 Task: Check the latest deployments from all environments in the repository "Javascript".
Action: Mouse moved to (1012, 217)
Screenshot: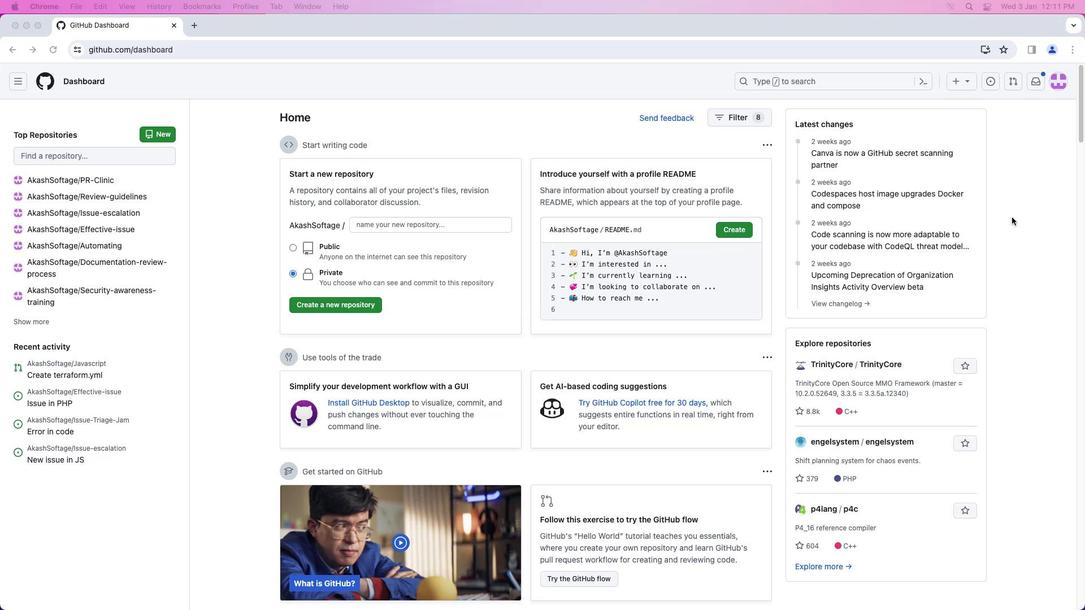 
Action: Mouse pressed left at (1012, 217)
Screenshot: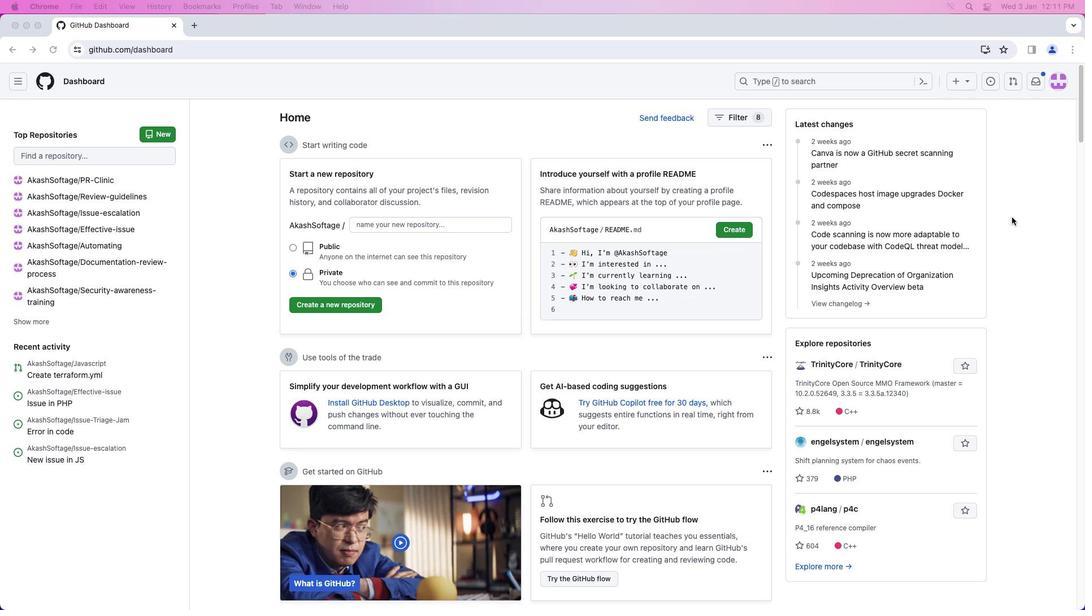 
Action: Mouse moved to (1056, 87)
Screenshot: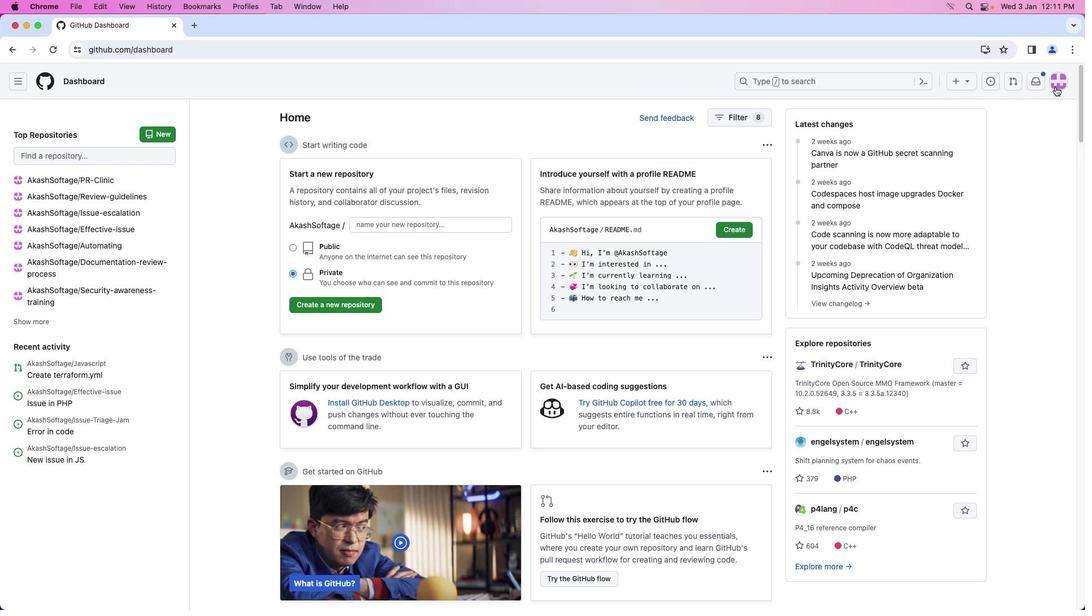 
Action: Mouse pressed left at (1056, 87)
Screenshot: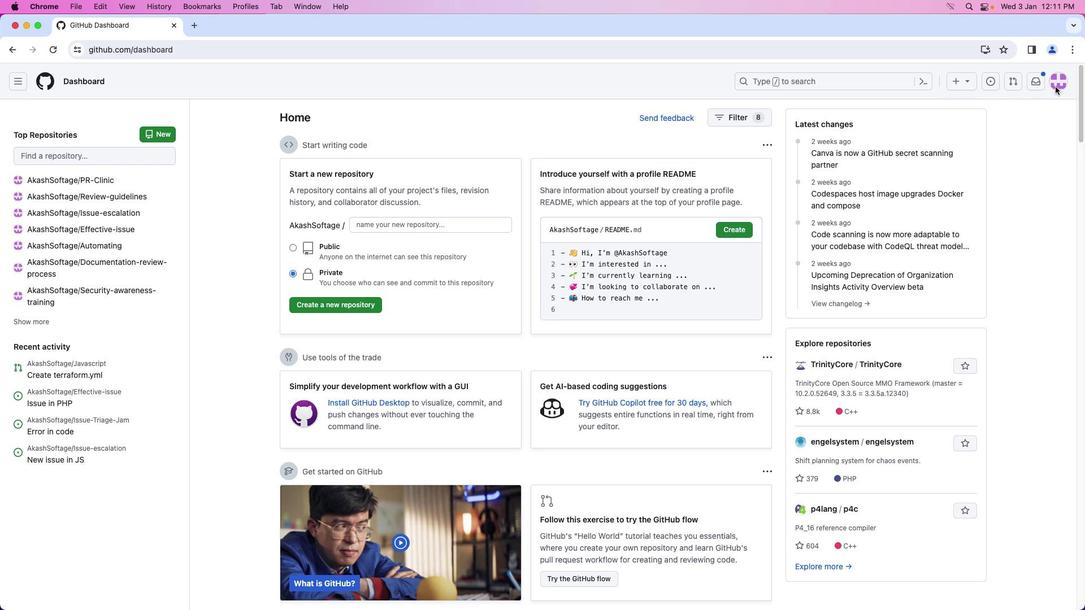 
Action: Mouse moved to (995, 181)
Screenshot: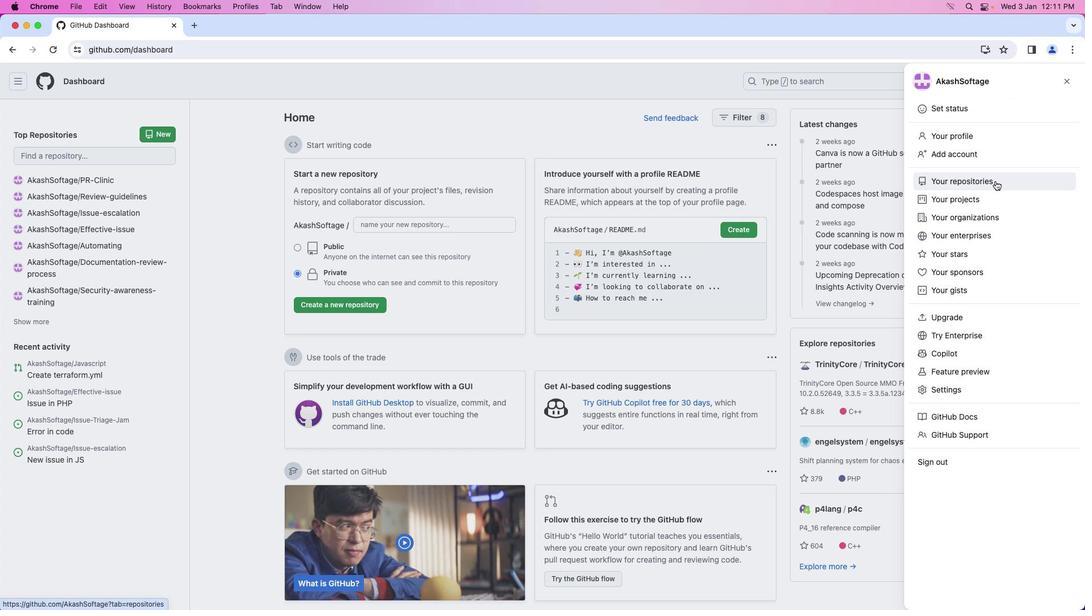 
Action: Mouse pressed left at (995, 181)
Screenshot: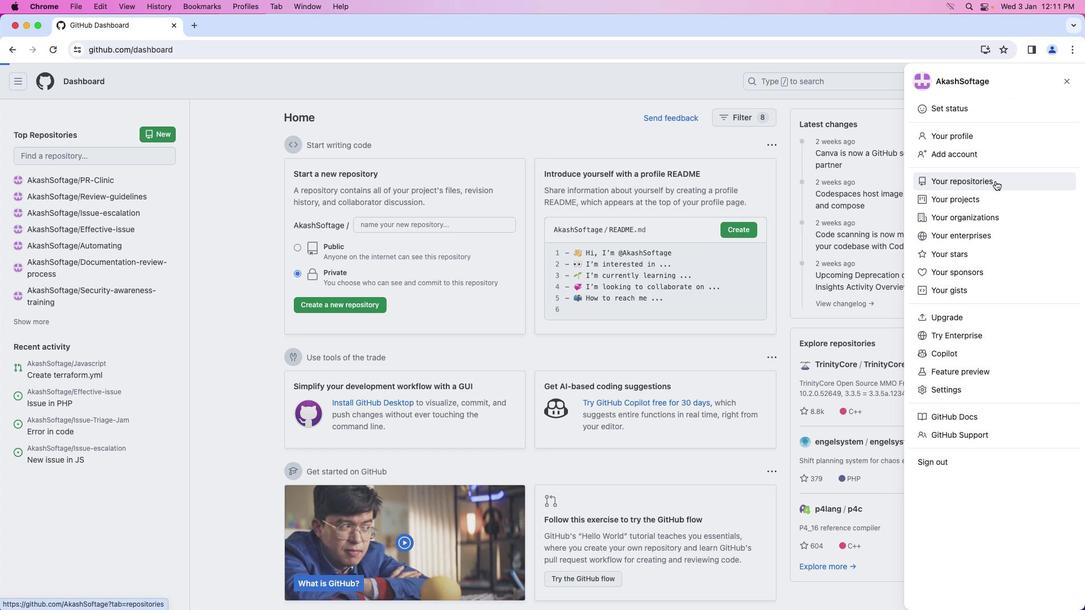 
Action: Mouse moved to (415, 188)
Screenshot: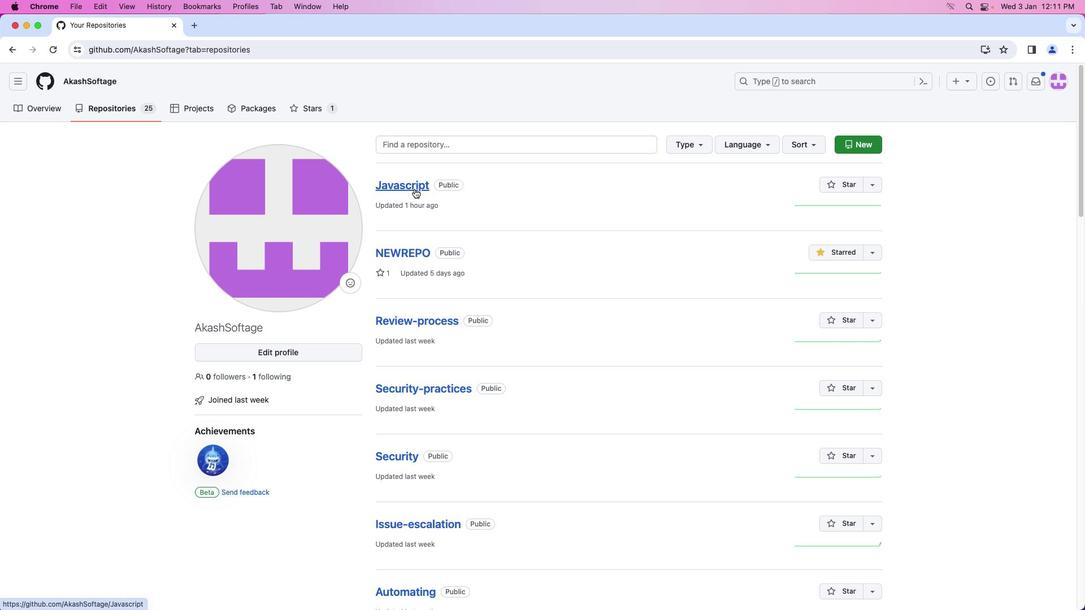 
Action: Mouse pressed left at (415, 188)
Screenshot: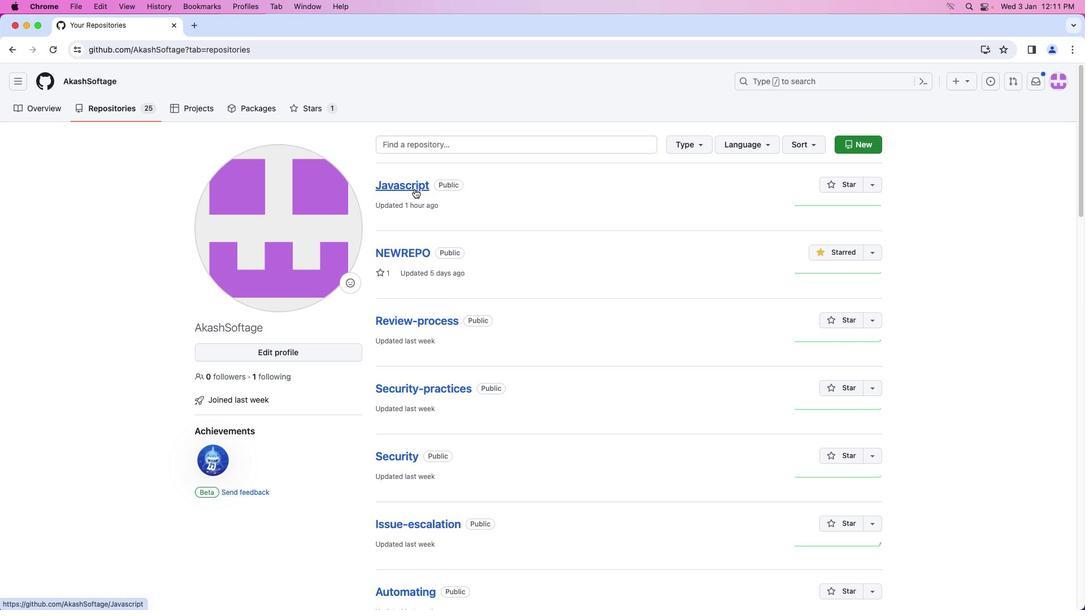 
Action: Mouse scrolled (415, 188) with delta (0, 0)
Screenshot: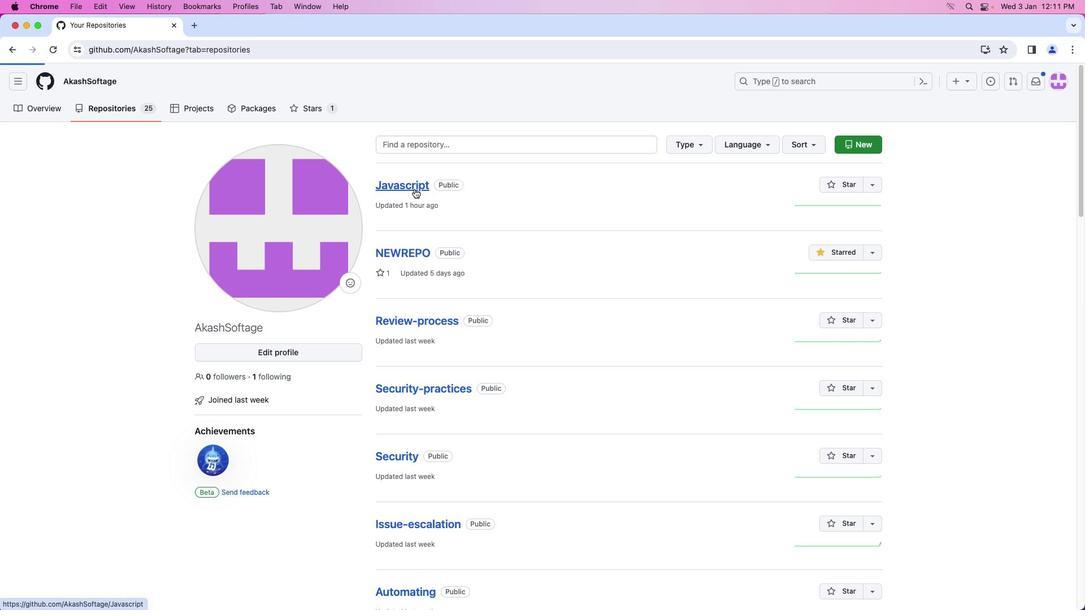 
Action: Mouse moved to (215, 114)
Screenshot: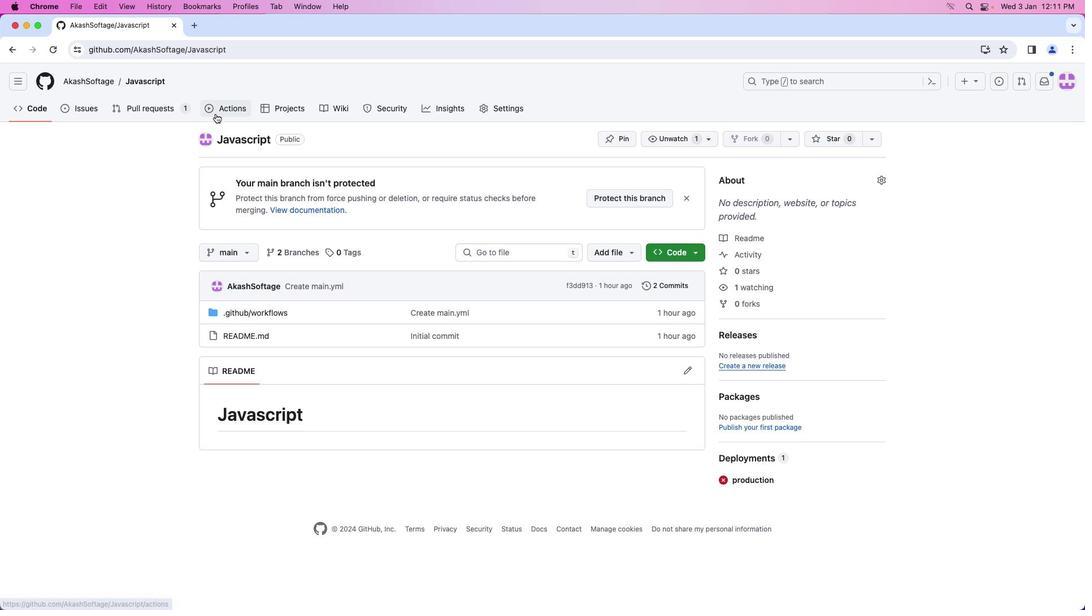 
Action: Mouse pressed left at (215, 114)
Screenshot: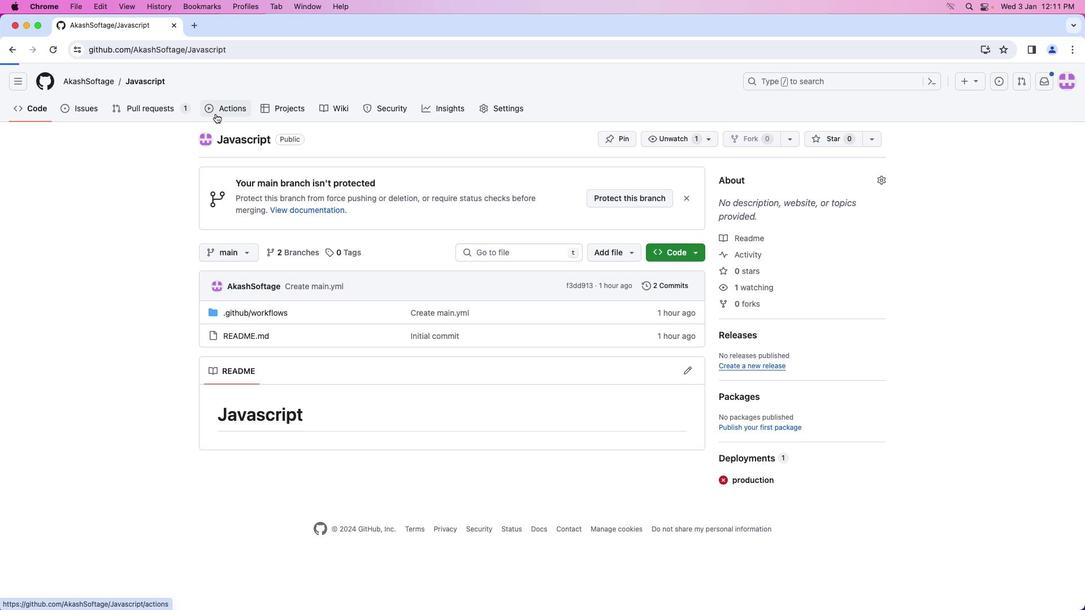 
Action: Mouse moved to (92, 281)
Screenshot: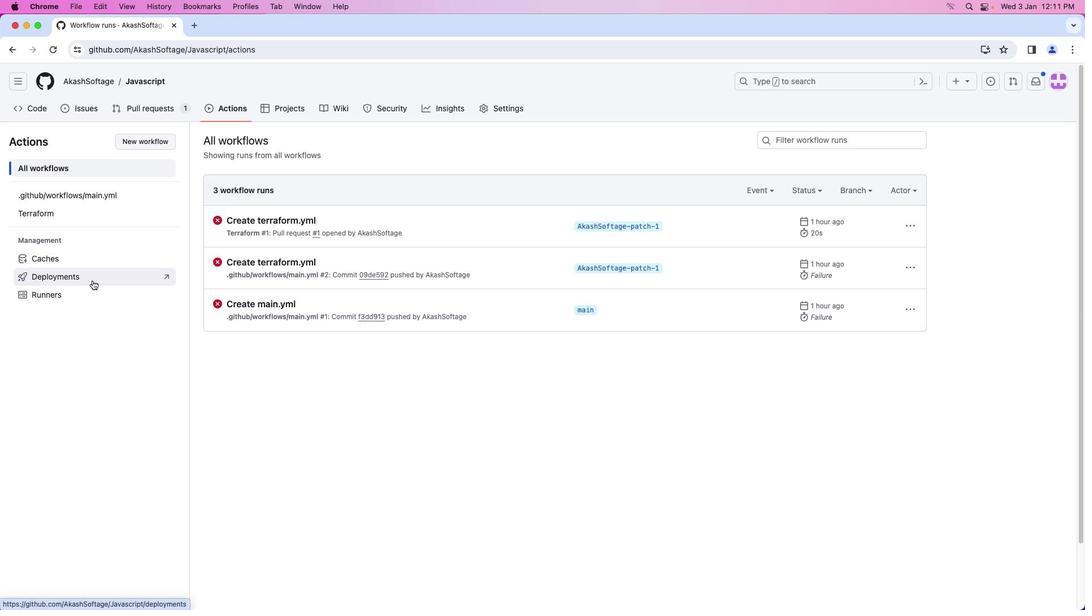 
Action: Mouse pressed left at (92, 281)
Screenshot: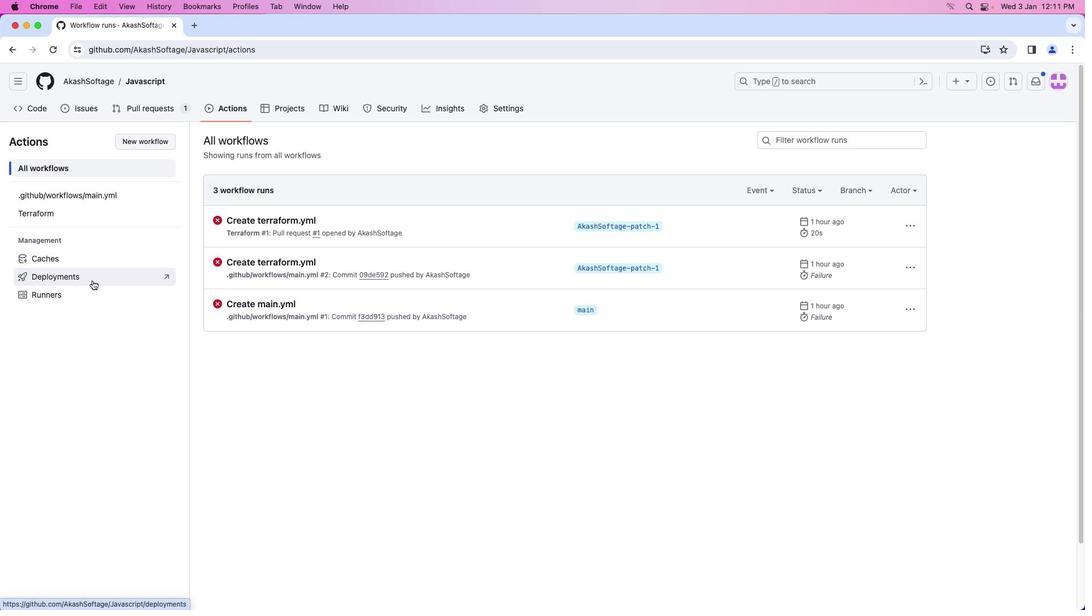 
Action: Mouse moved to (411, 327)
Screenshot: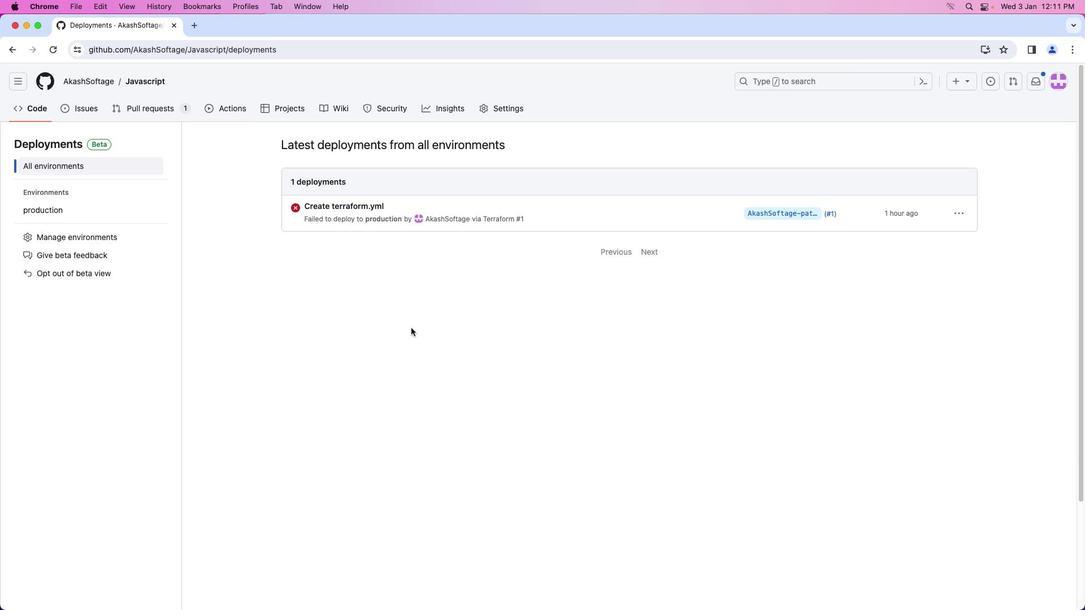 
Action: Mouse pressed left at (411, 327)
Screenshot: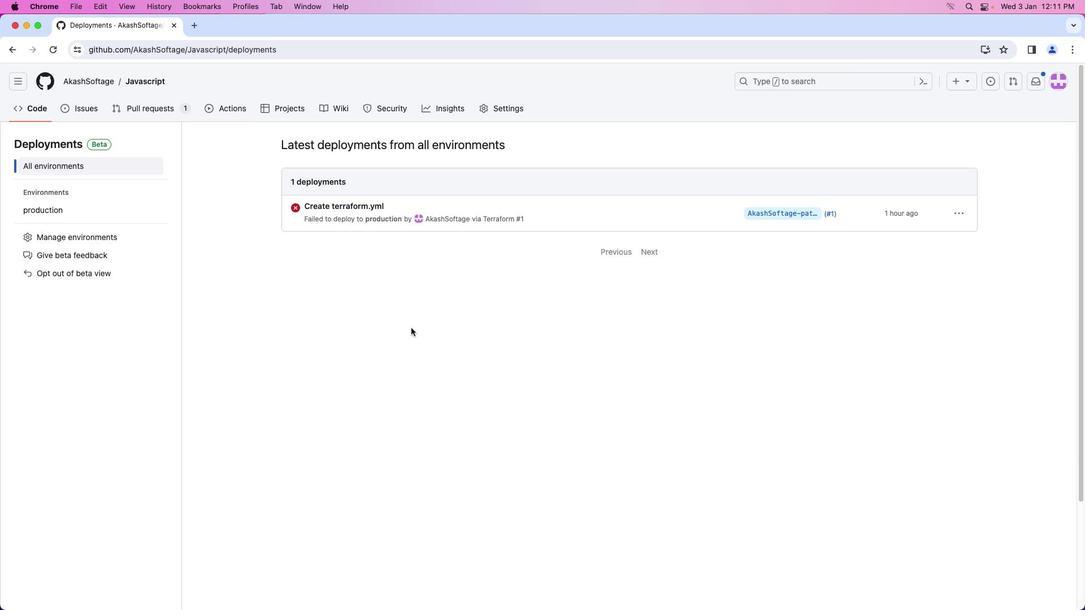 
Action: Mouse moved to (411, 327)
Screenshot: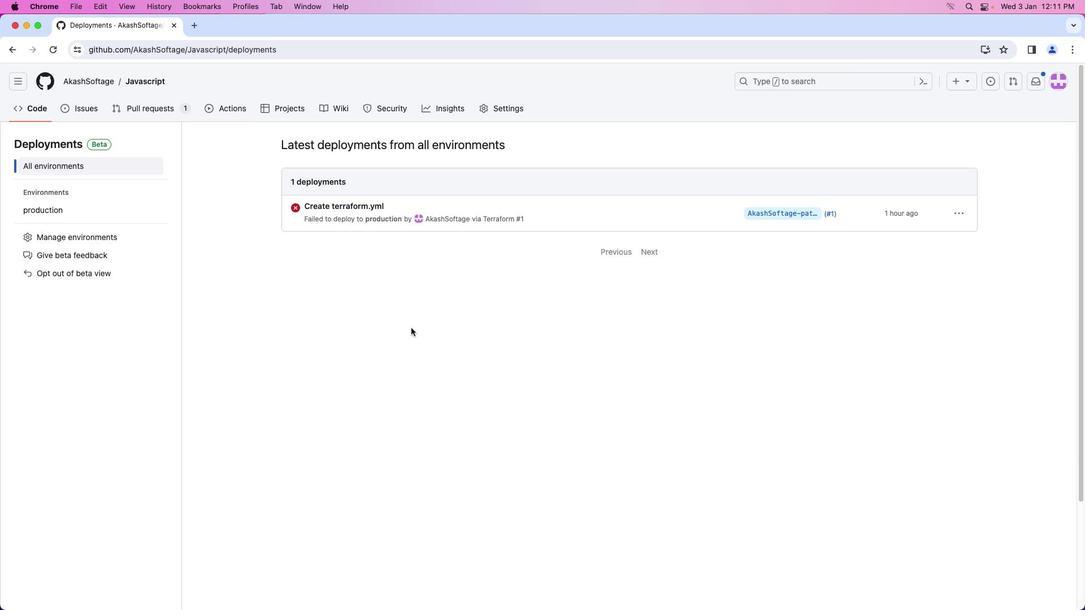 
